 Task: Select the month "September".
Action: Mouse moved to (747, 98)
Screenshot: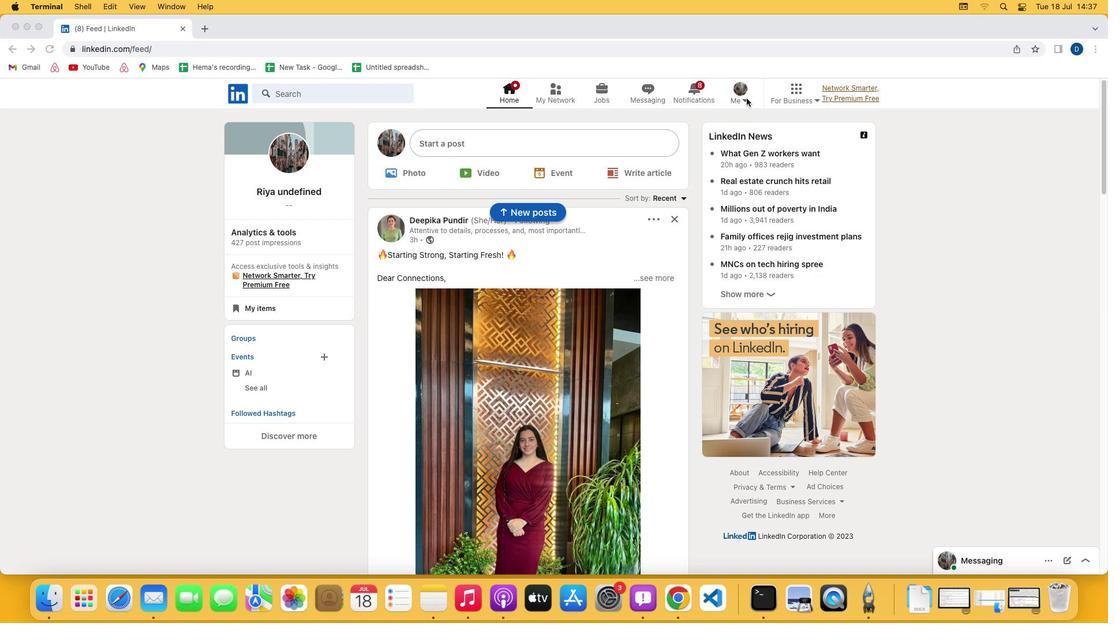 
Action: Mouse pressed left at (747, 98)
Screenshot: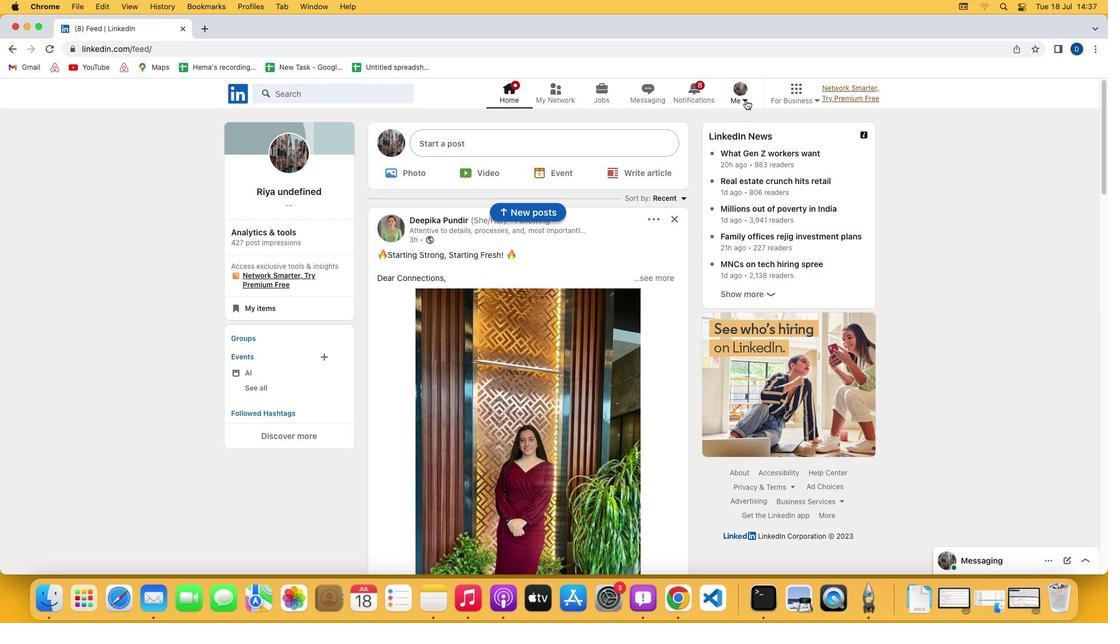 
Action: Mouse moved to (745, 100)
Screenshot: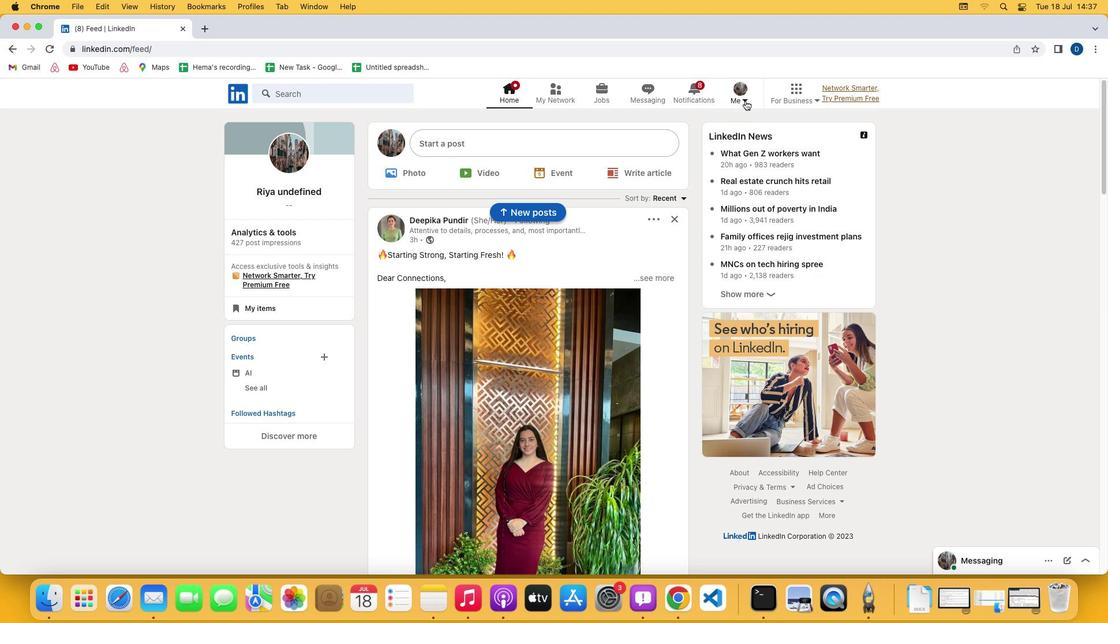 
Action: Mouse pressed left at (745, 100)
Screenshot: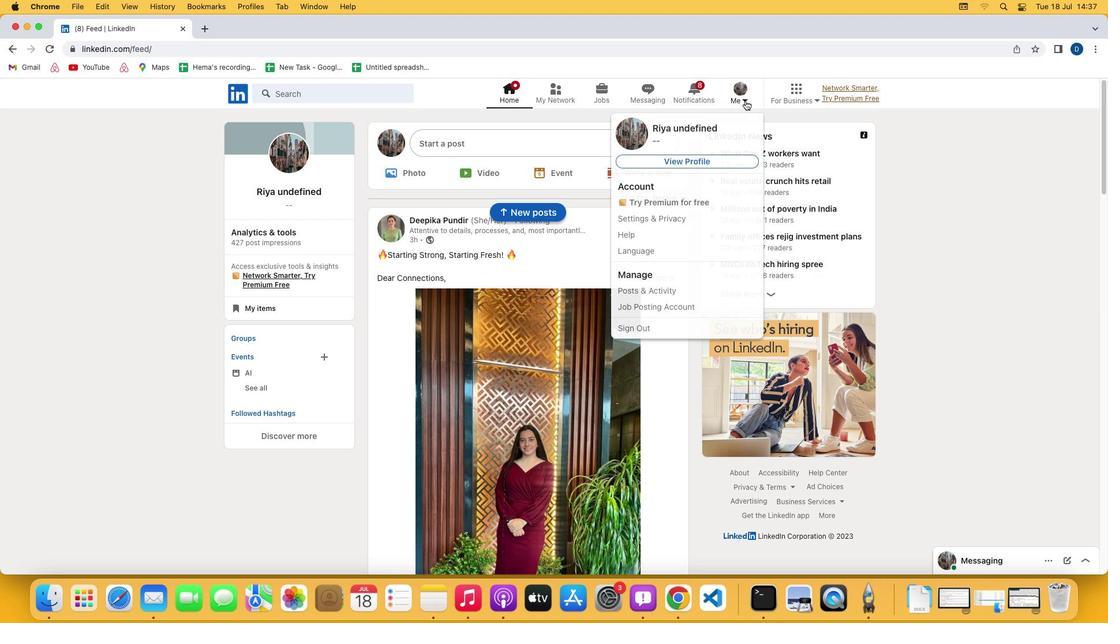
Action: Mouse moved to (684, 160)
Screenshot: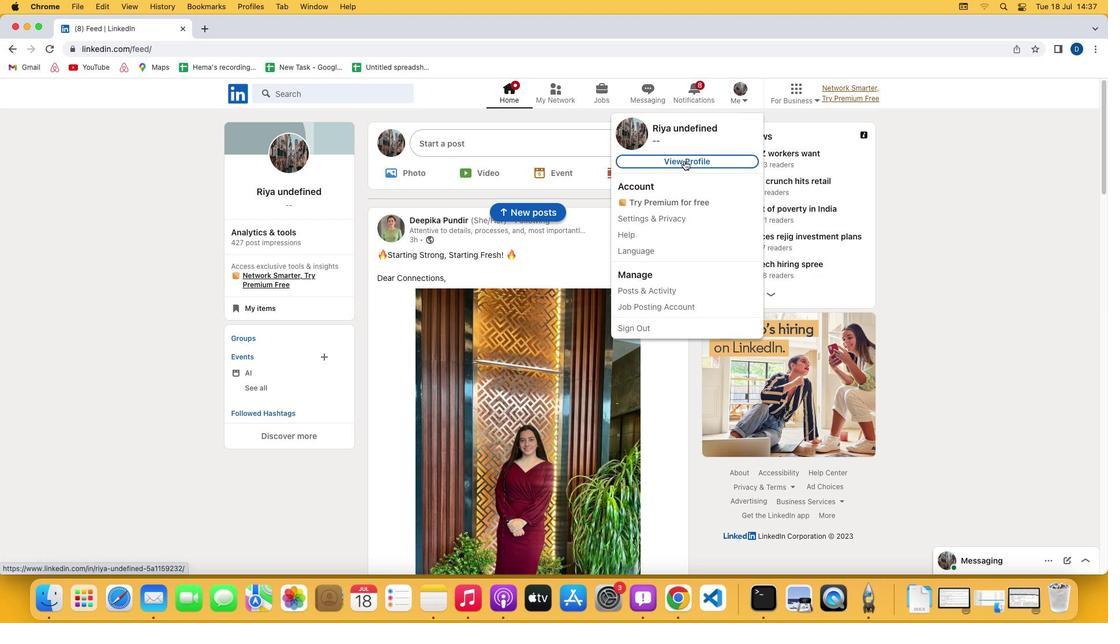 
Action: Mouse pressed left at (684, 160)
Screenshot: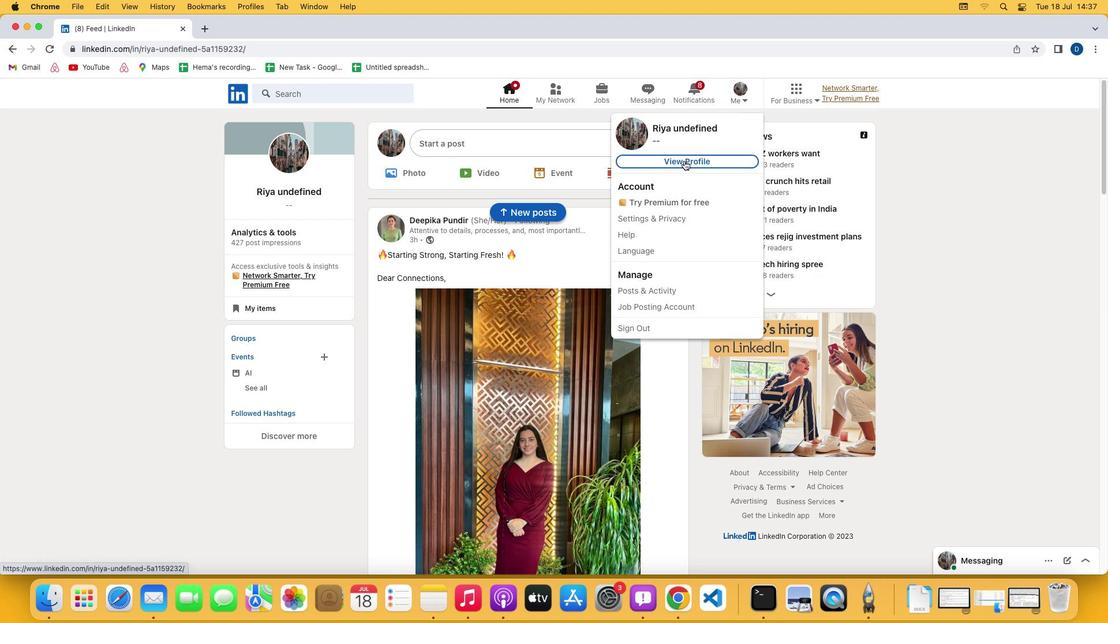 
Action: Mouse moved to (358, 391)
Screenshot: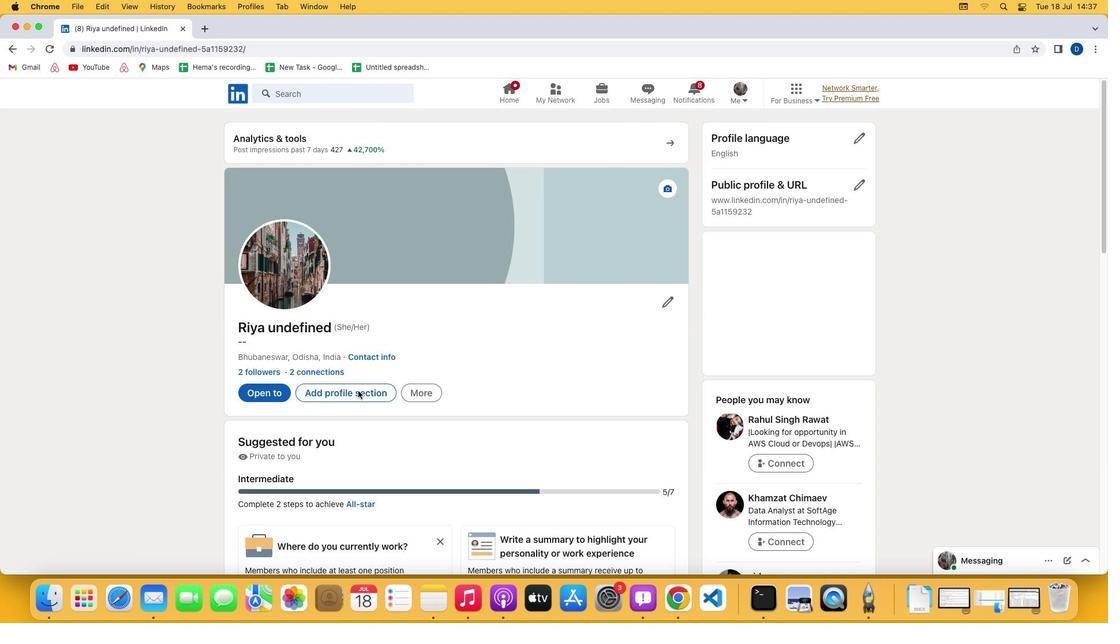
Action: Mouse pressed left at (358, 391)
Screenshot: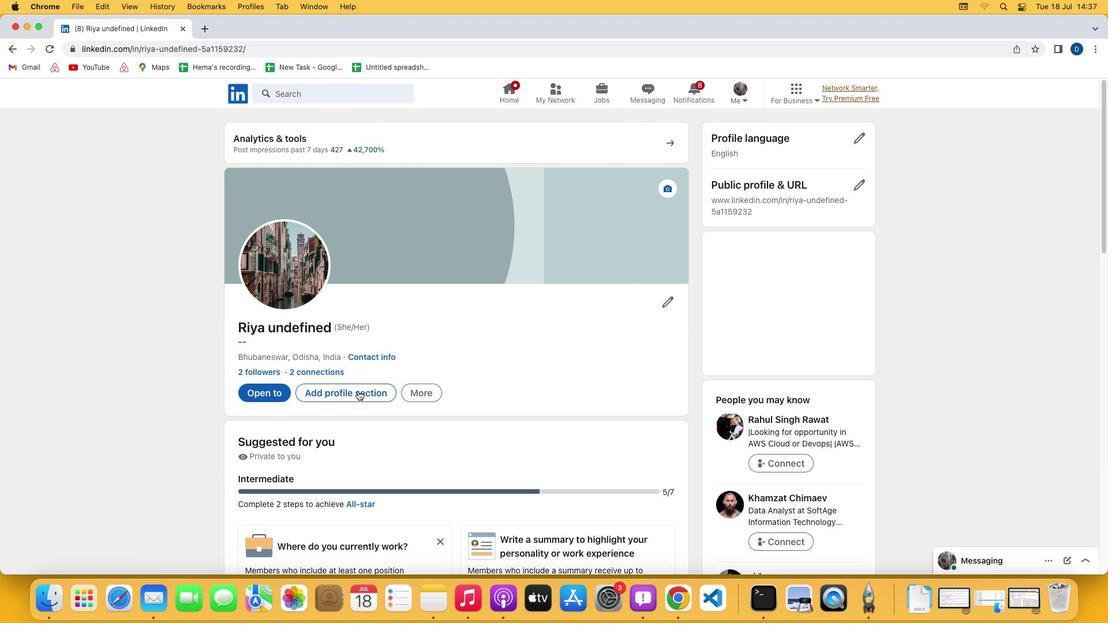 
Action: Mouse moved to (442, 250)
Screenshot: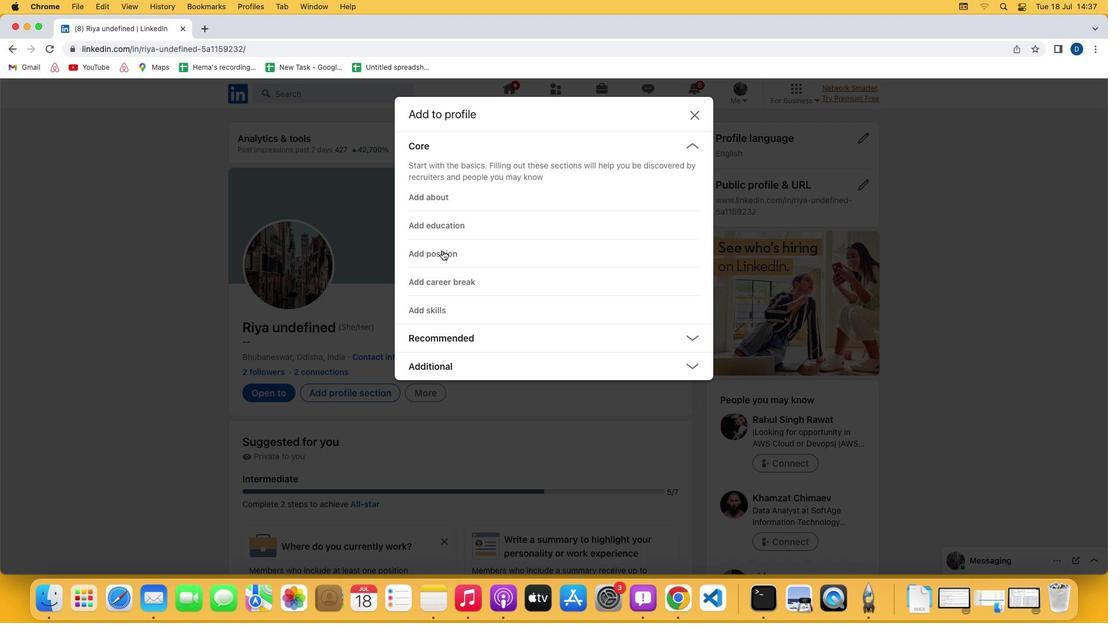 
Action: Mouse pressed left at (442, 250)
Screenshot: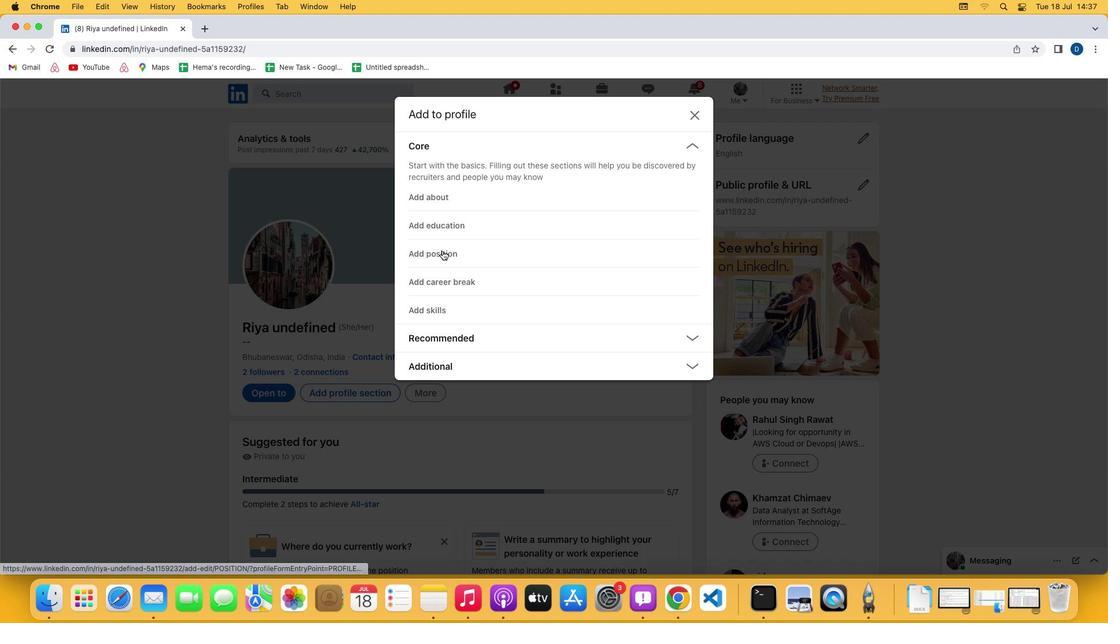 
Action: Mouse moved to (520, 315)
Screenshot: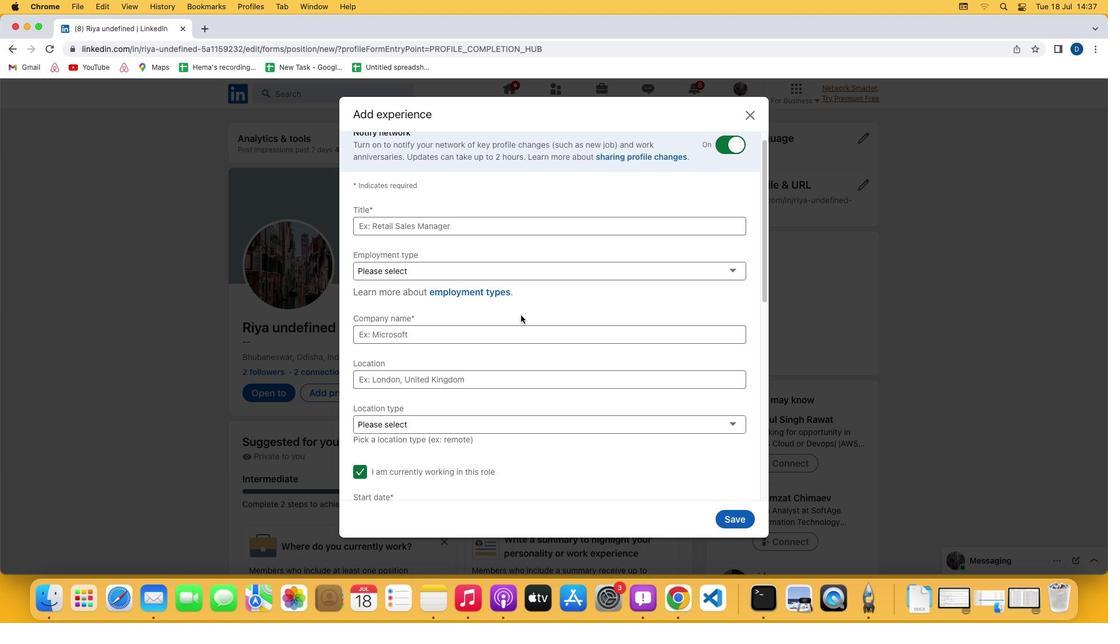 
Action: Mouse scrolled (520, 315) with delta (0, 0)
Screenshot: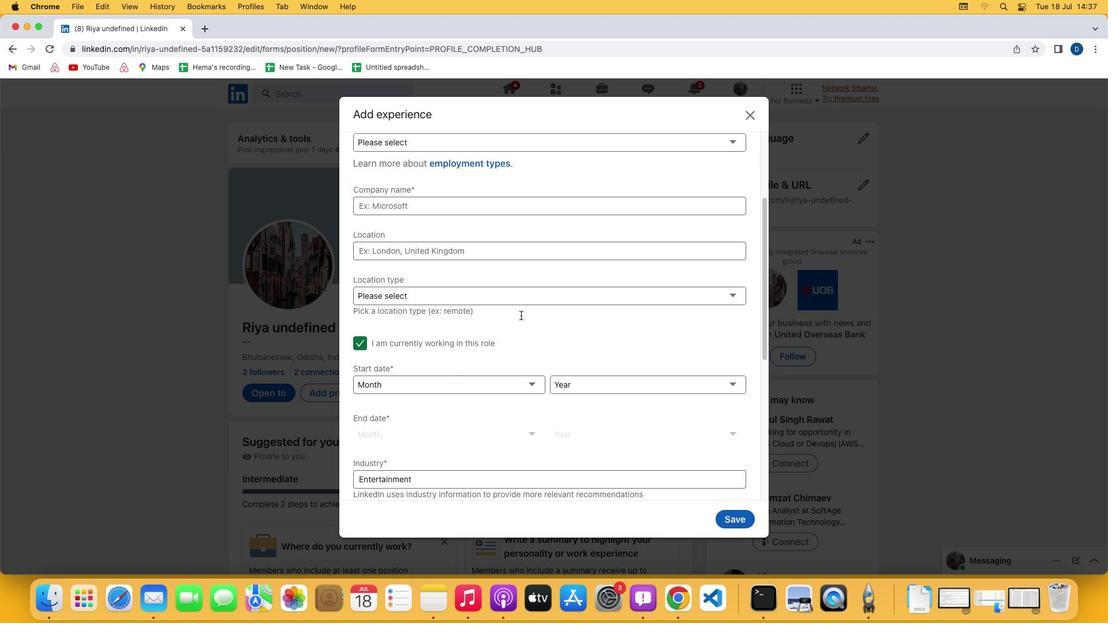
Action: Mouse scrolled (520, 315) with delta (0, 0)
Screenshot: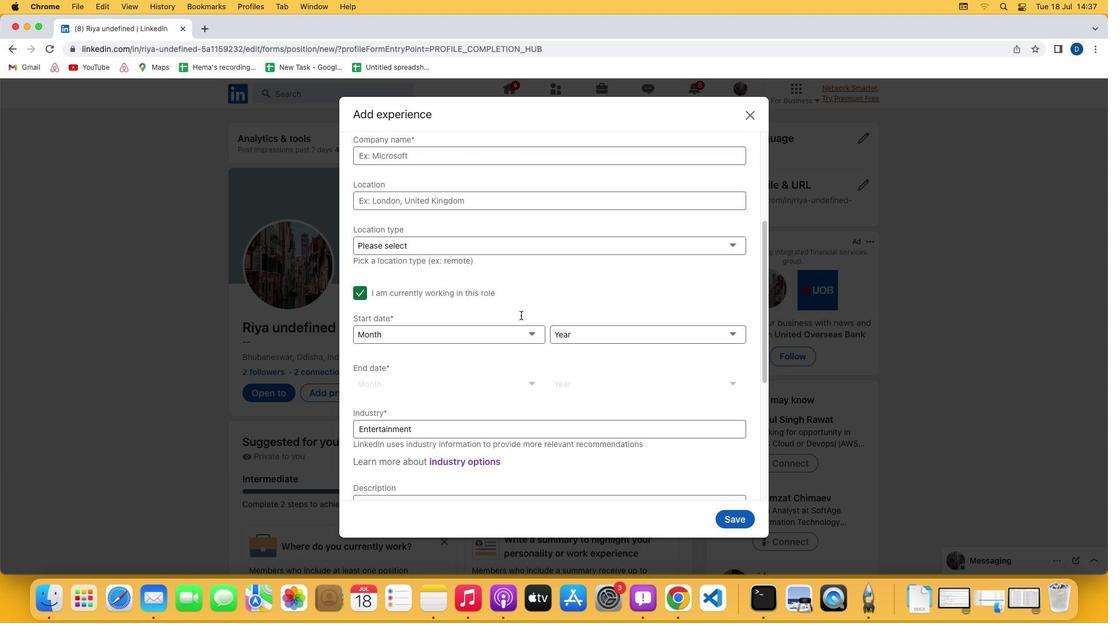 
Action: Mouse scrolled (520, 315) with delta (0, -1)
Screenshot: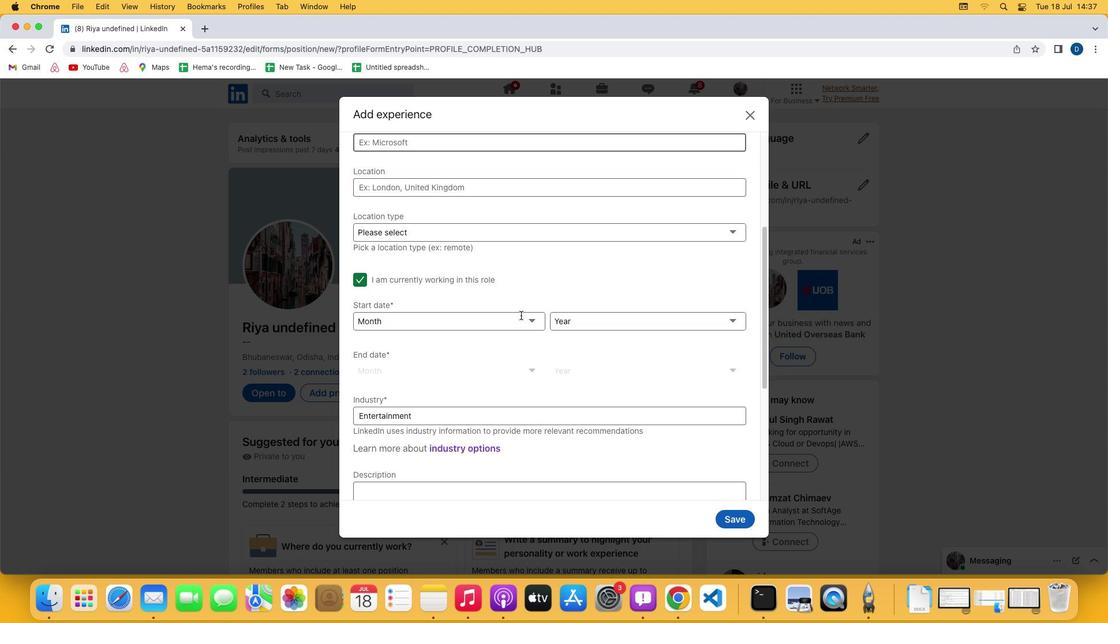 
Action: Mouse scrolled (520, 315) with delta (0, -2)
Screenshot: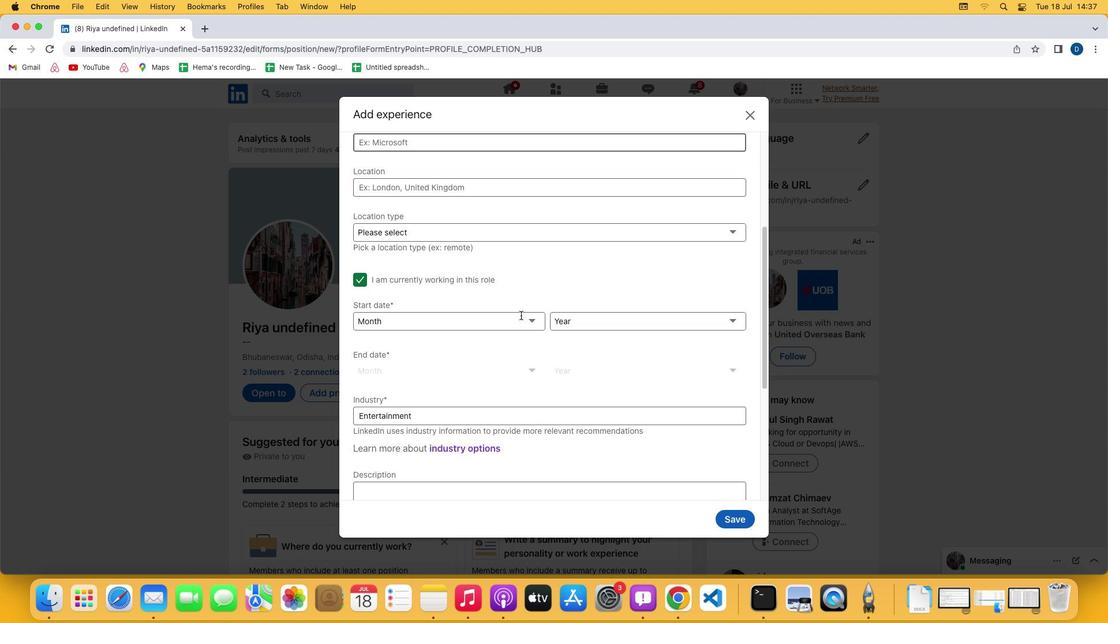 
Action: Mouse moved to (529, 319)
Screenshot: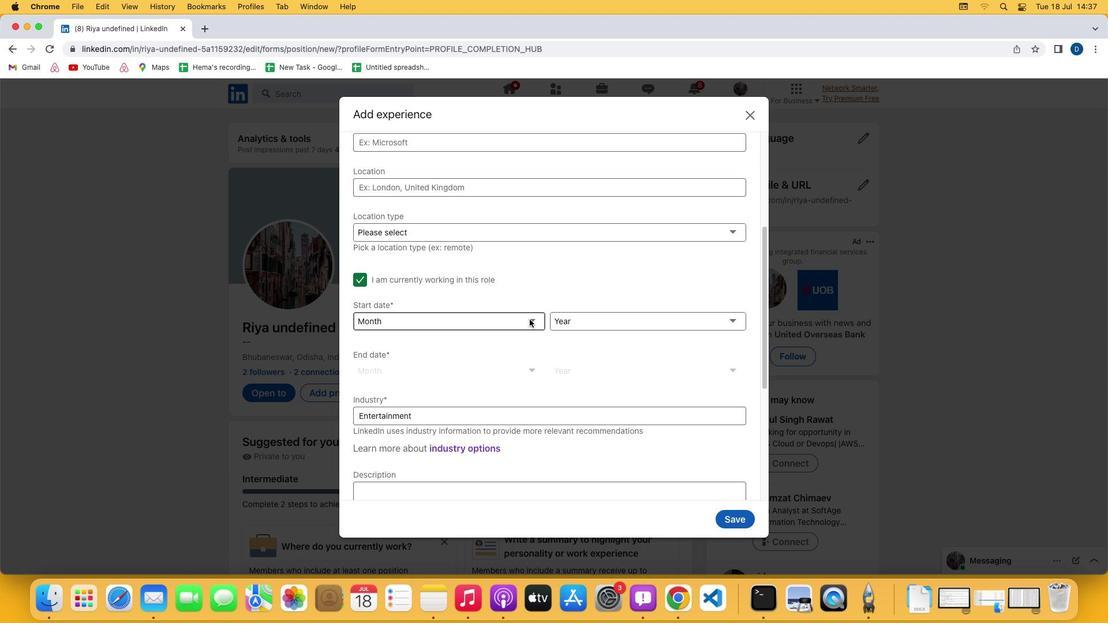 
Action: Mouse pressed left at (529, 319)
Screenshot: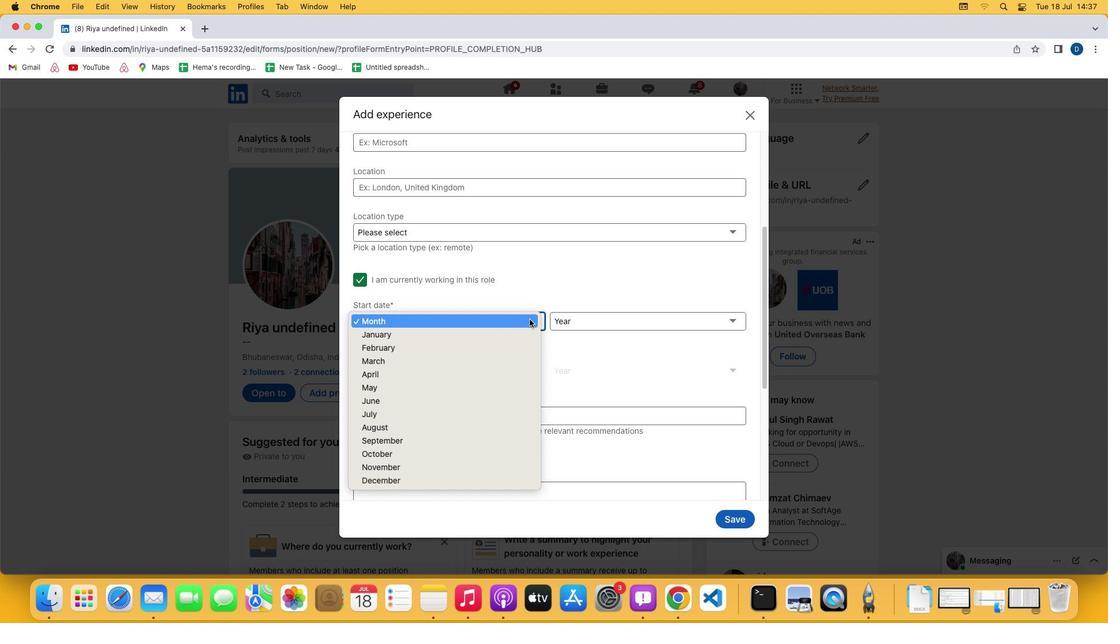 
Action: Mouse moved to (461, 438)
Screenshot: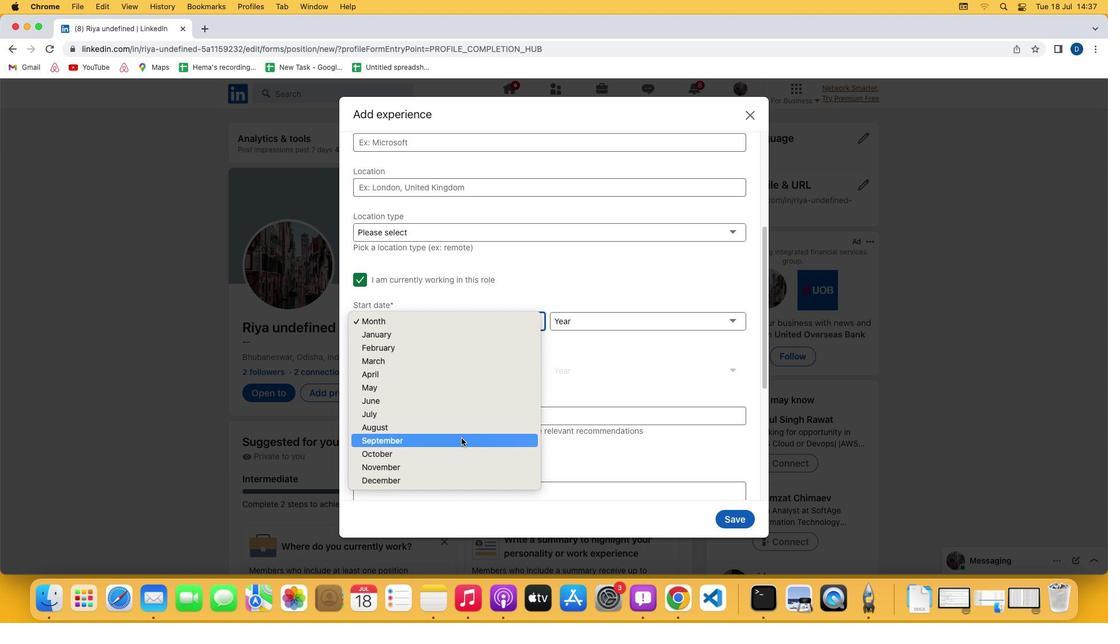 
Action: Mouse pressed left at (461, 438)
Screenshot: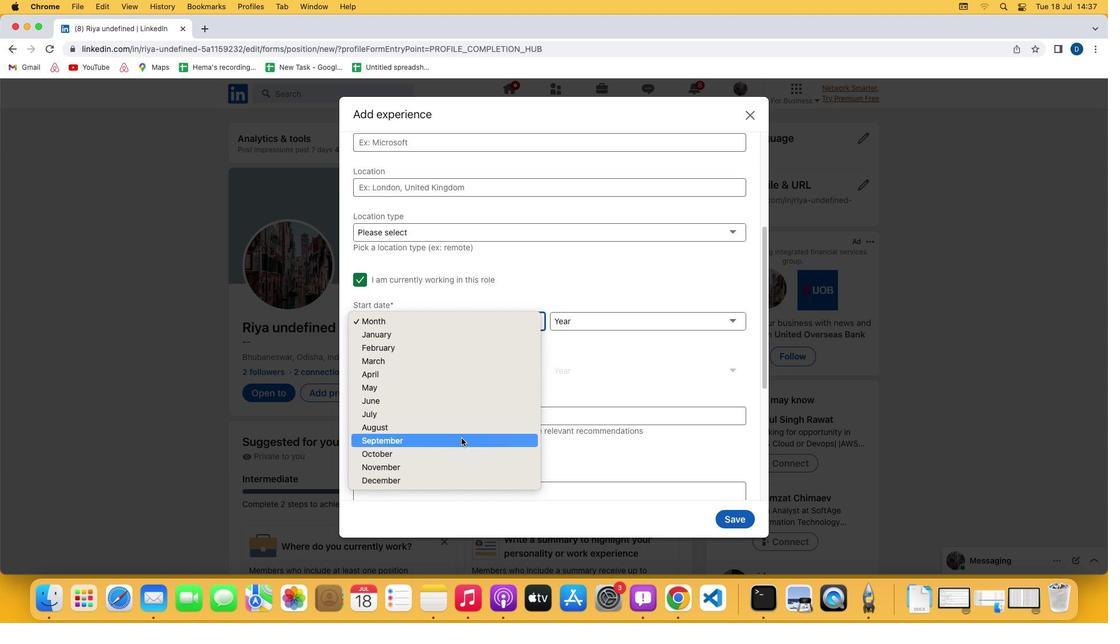 
